 Task: Use the formula "AVERAGE.WEIGHTED" in spreadsheet "Project portfolio".
Action: Mouse moved to (142, 128)
Screenshot: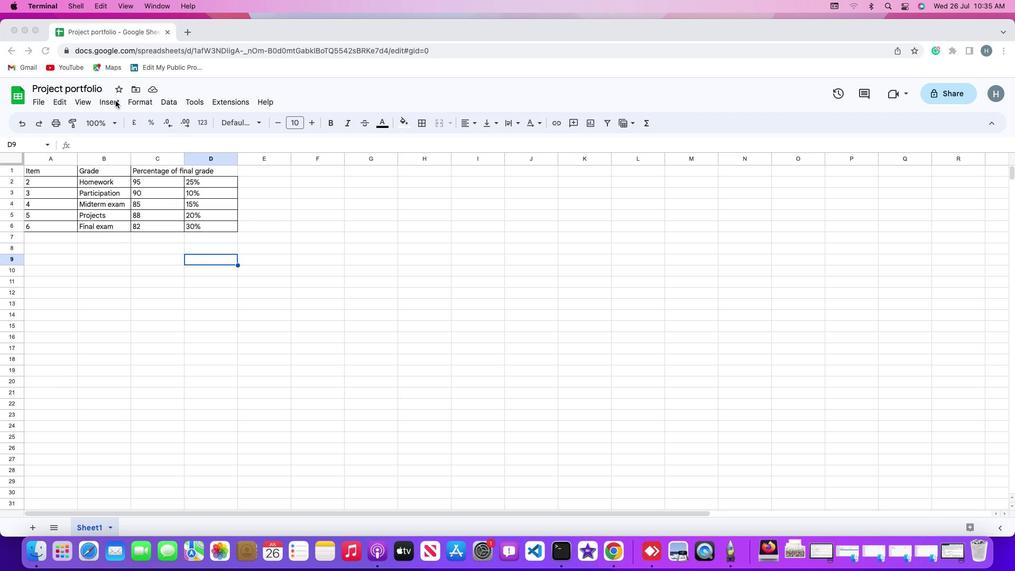
Action: Mouse pressed left at (142, 128)
Screenshot: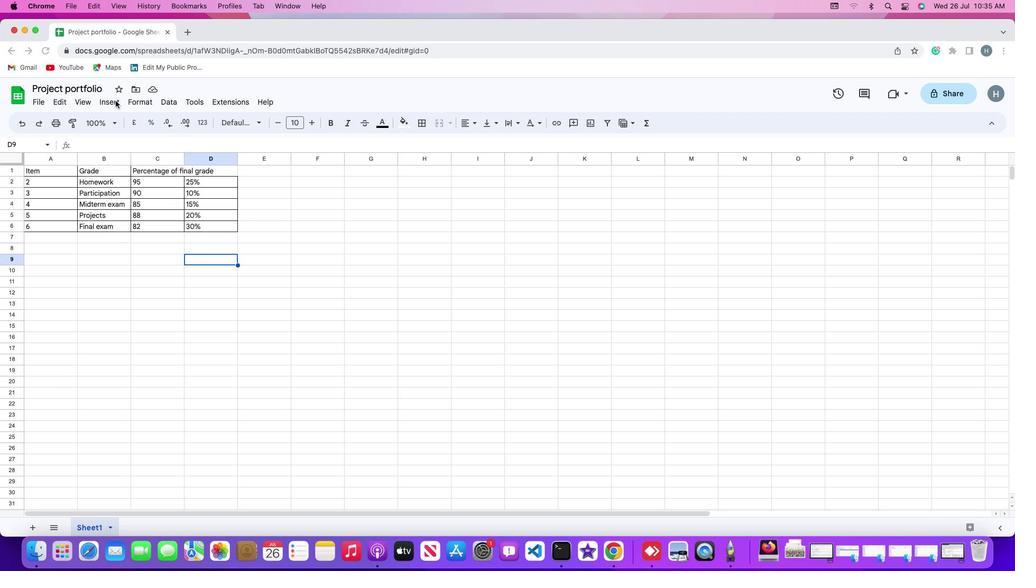 
Action: Mouse moved to (142, 126)
Screenshot: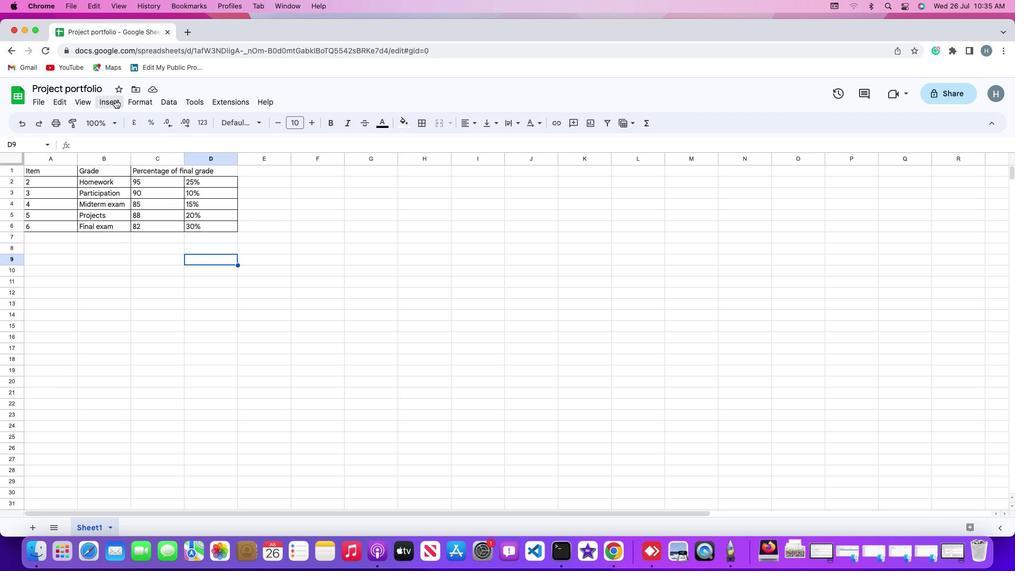 
Action: Mouse pressed left at (142, 126)
Screenshot: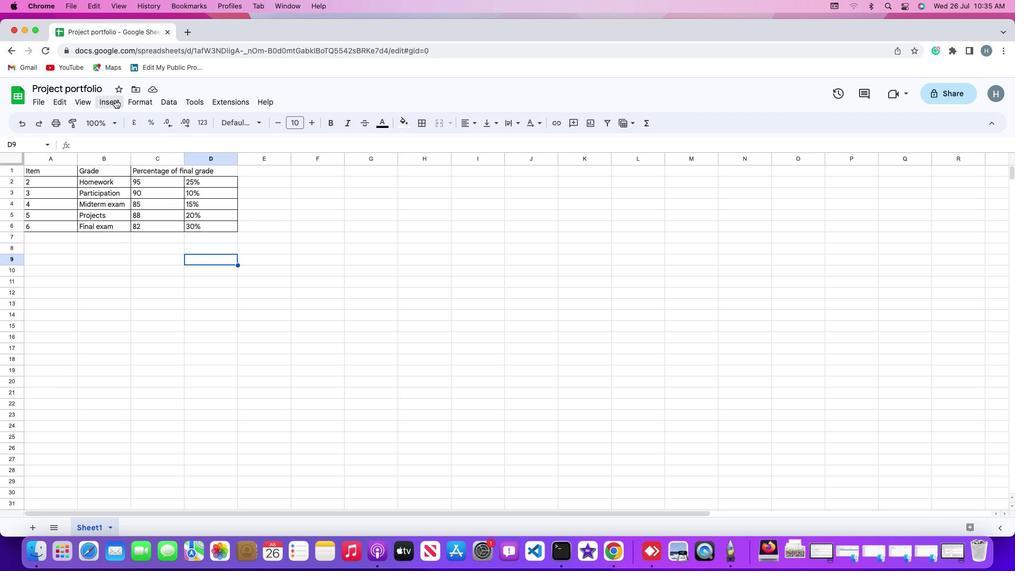 
Action: Mouse moved to (479, 432)
Screenshot: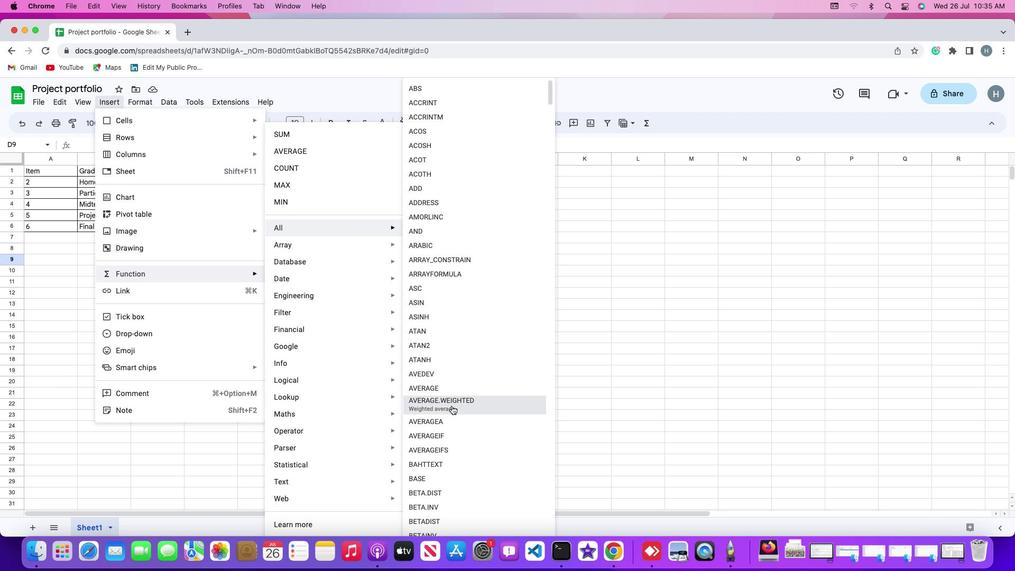 
Action: Mouse pressed left at (479, 432)
Screenshot: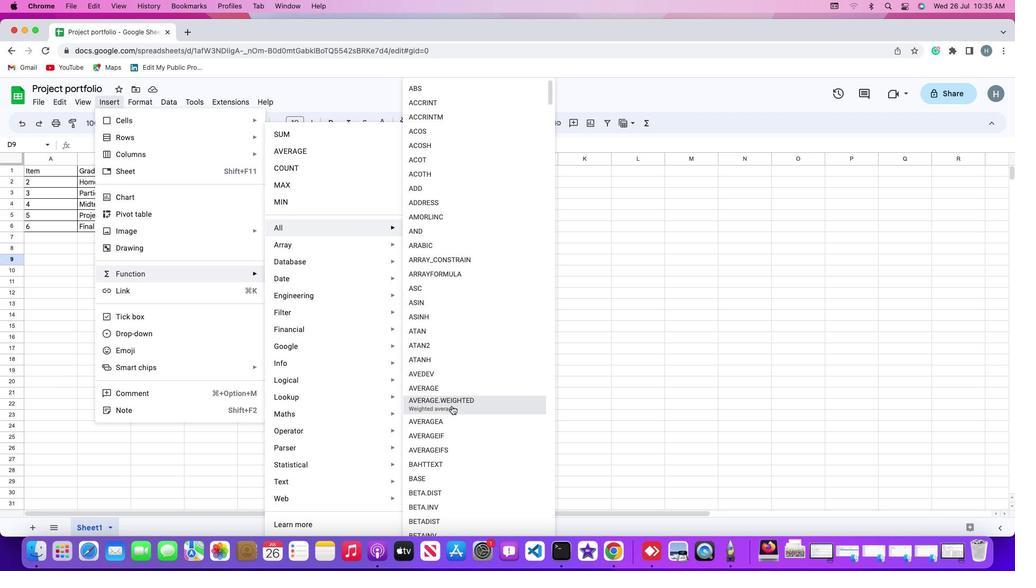 
Action: Mouse moved to (178, 208)
Screenshot: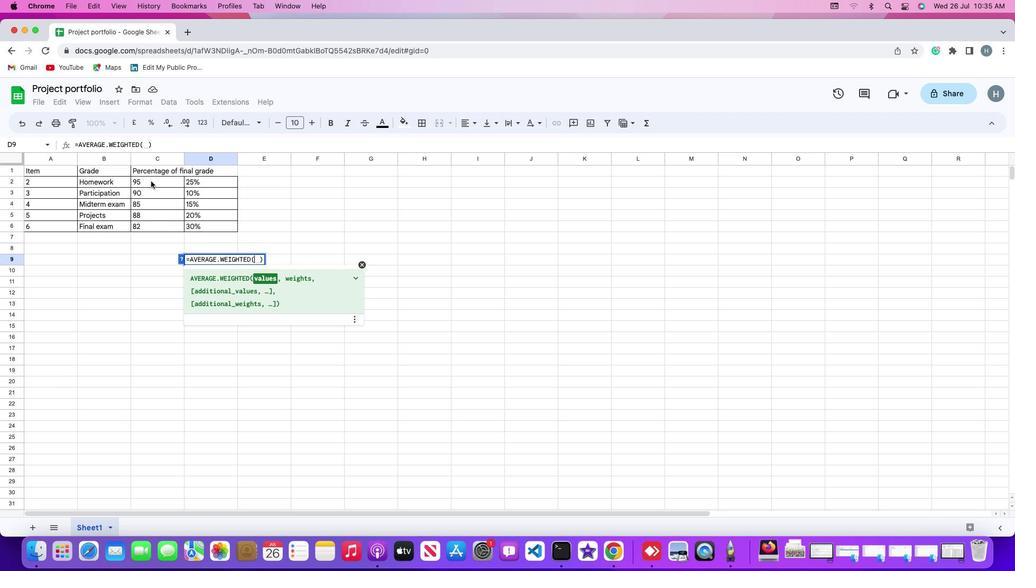 
Action: Mouse pressed left at (178, 208)
Screenshot: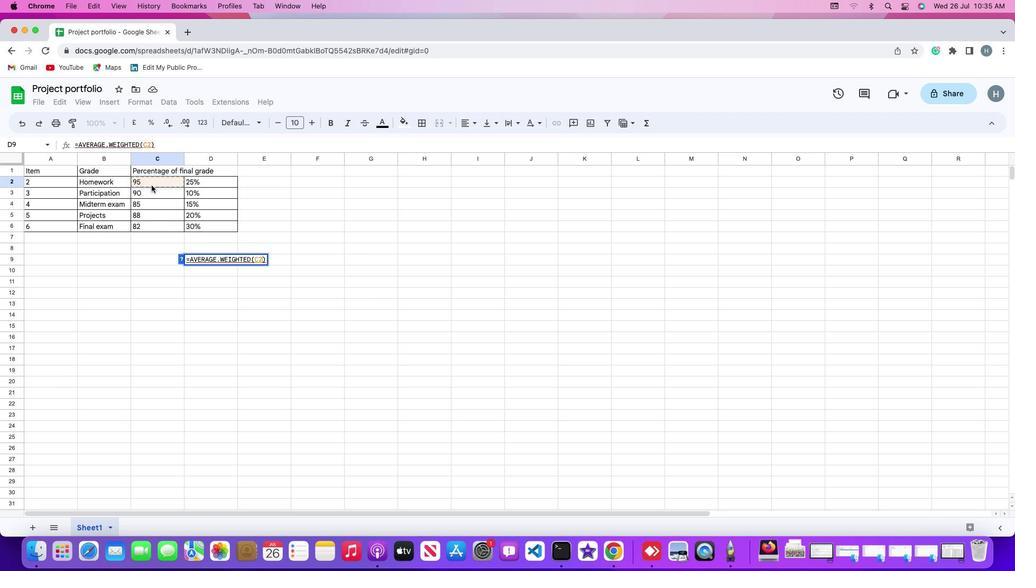 
Action: Mouse moved to (179, 249)
Screenshot: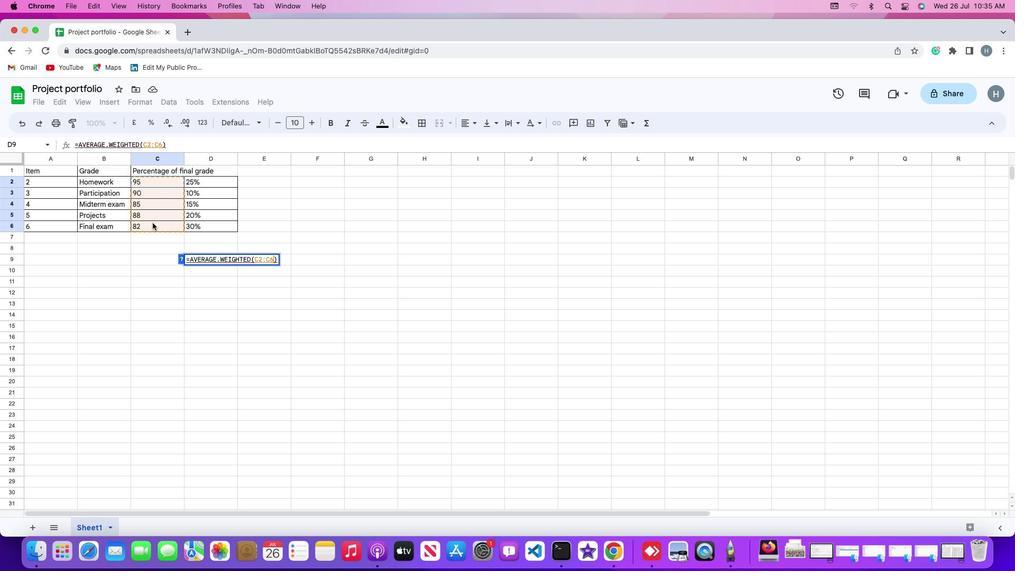 
Action: Key pressed ','
Screenshot: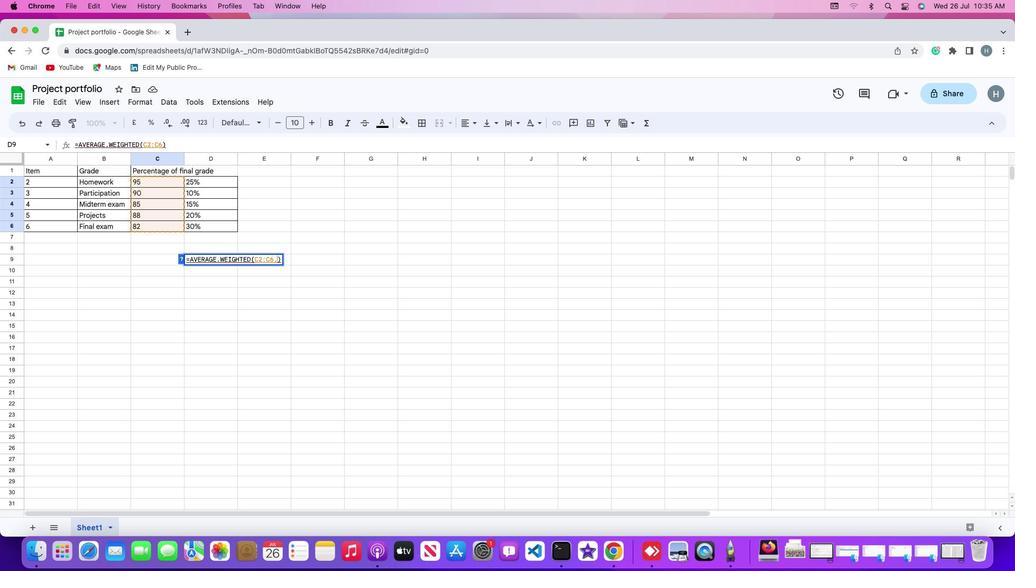 
Action: Mouse moved to (229, 206)
Screenshot: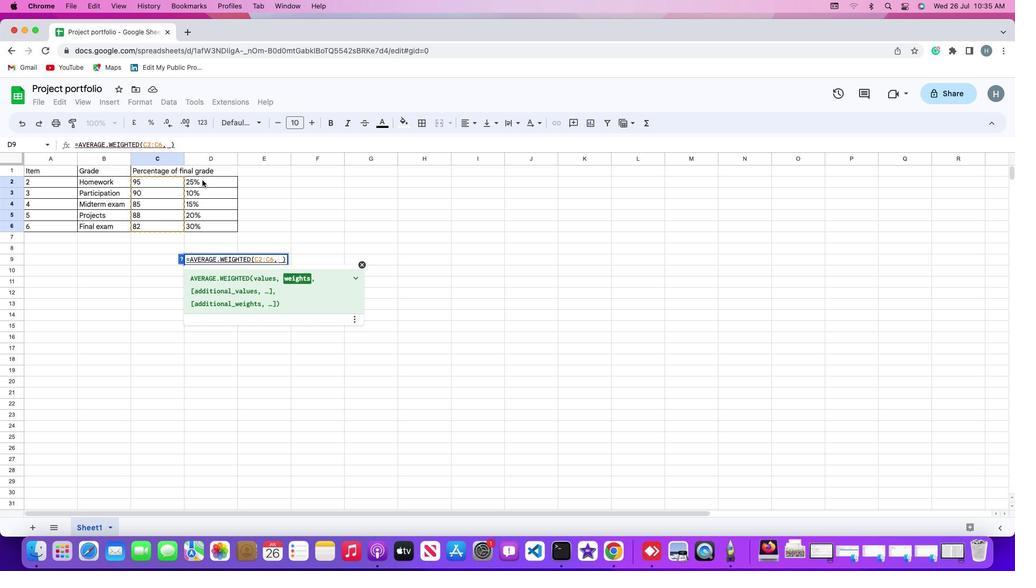 
Action: Mouse pressed left at (229, 206)
Screenshot: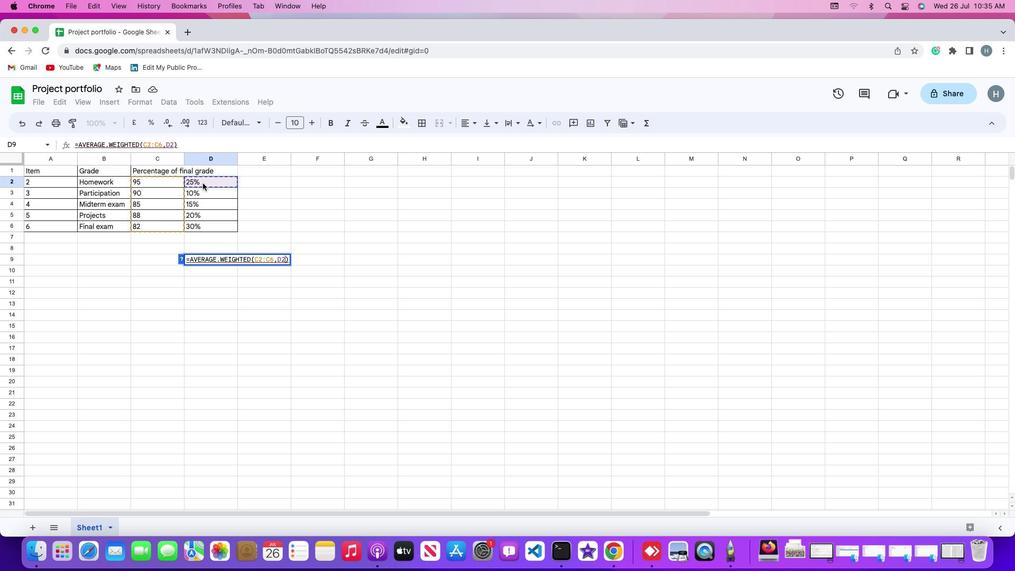 
Action: Mouse moved to (230, 250)
Screenshot: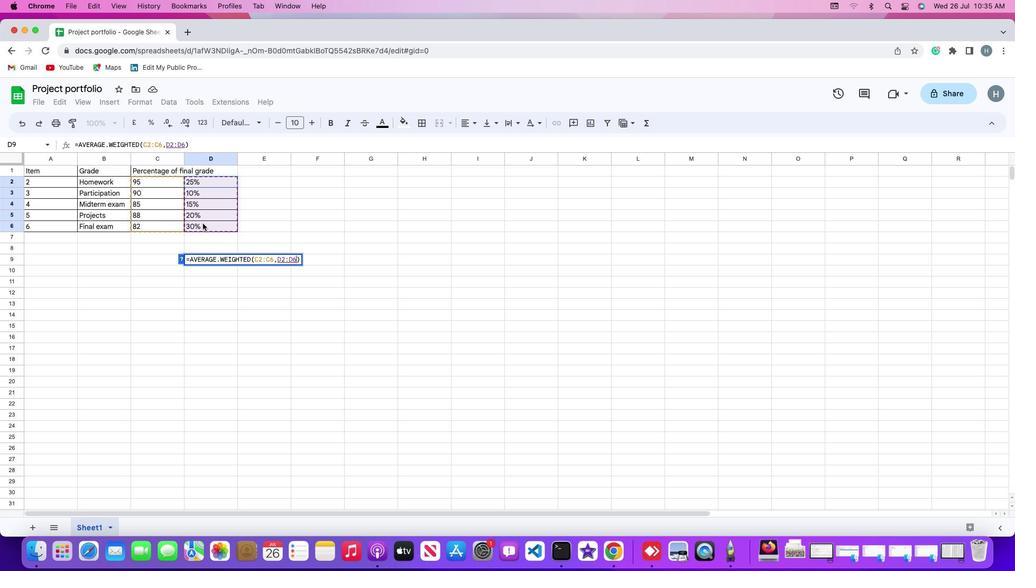 
Action: Key pressed Key.enter
Screenshot: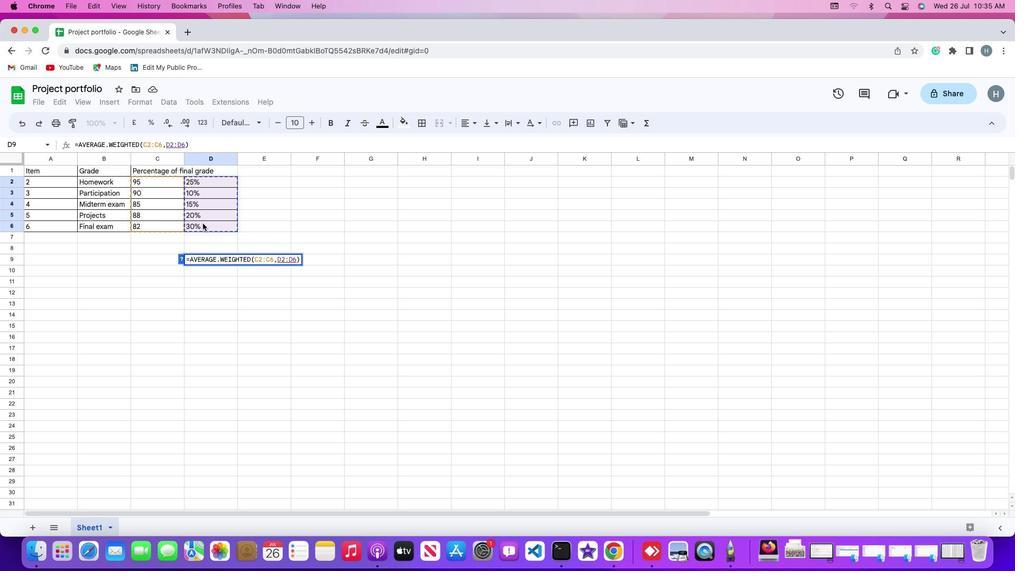 
Action: Mouse moved to (296, 341)
Screenshot: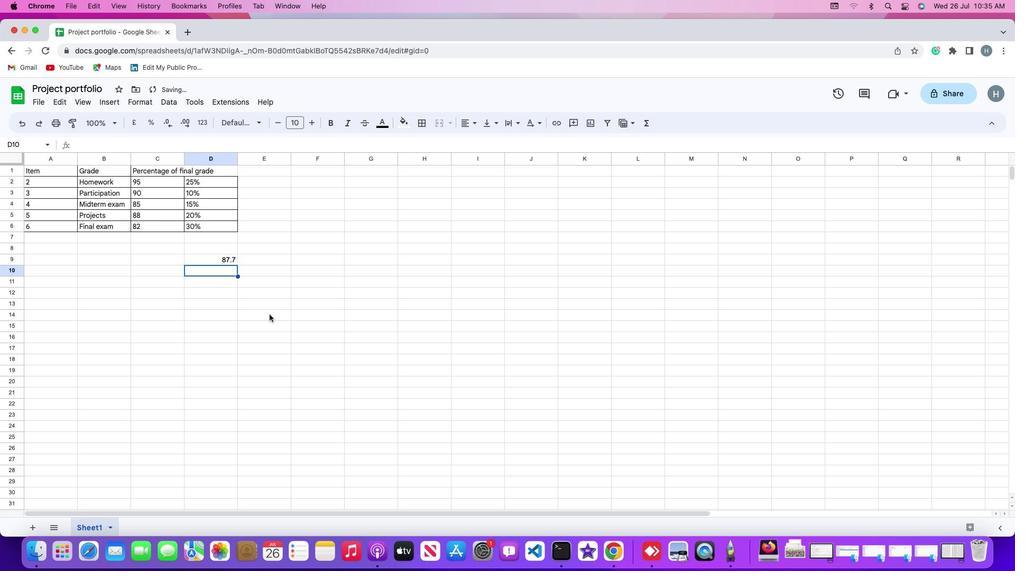 
